 Task: Create a due date automation trigger when advanced on, on the tuesday before a card is due add fields without custom field "Resume" set to a number lower than 1 and greater or equal to 10 at 11:00 AM.
Action: Mouse moved to (1031, 81)
Screenshot: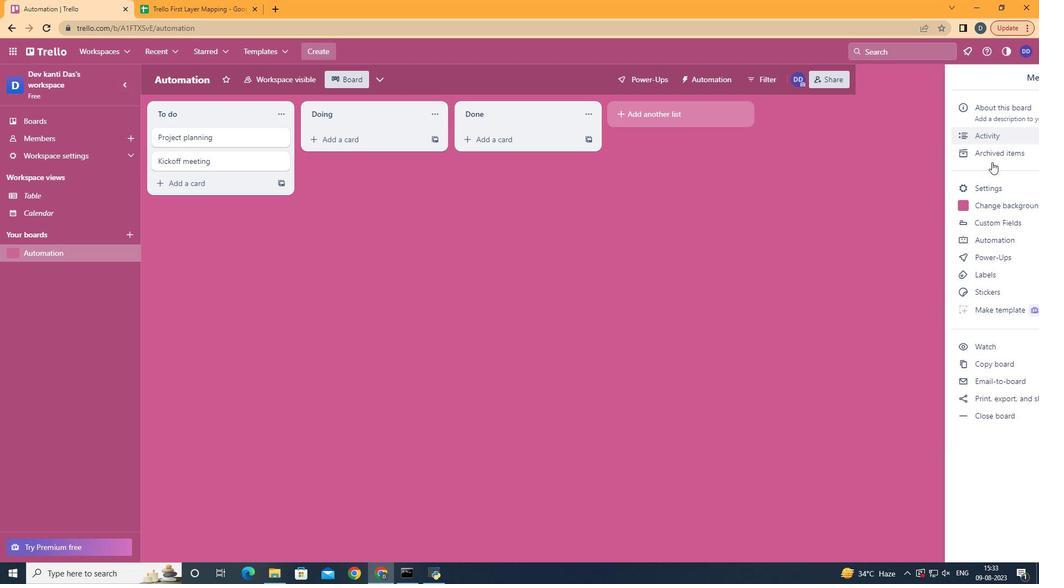 
Action: Mouse pressed left at (1031, 81)
Screenshot: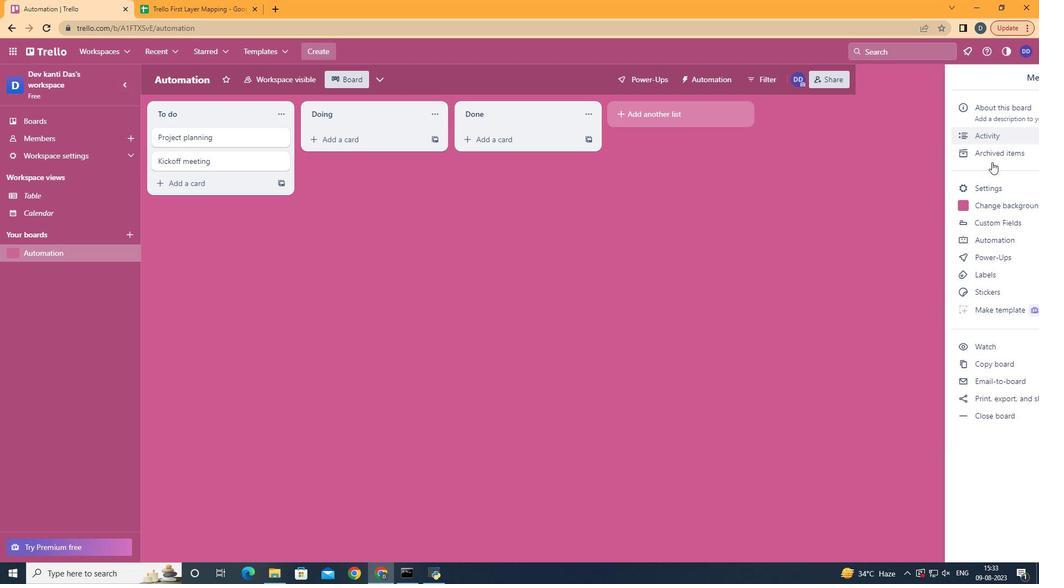 
Action: Mouse moved to (930, 253)
Screenshot: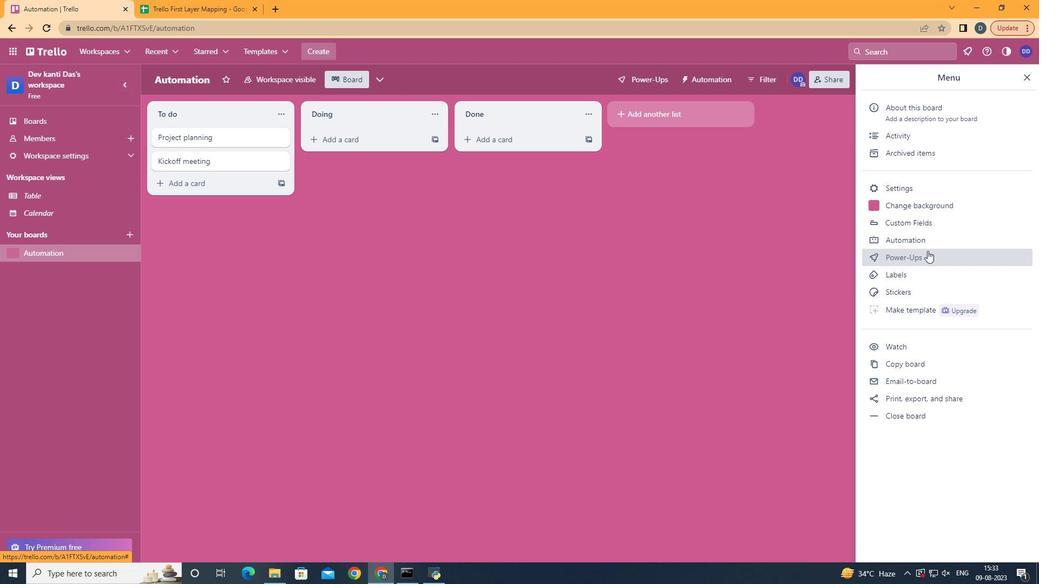 
Action: Mouse pressed left at (930, 253)
Screenshot: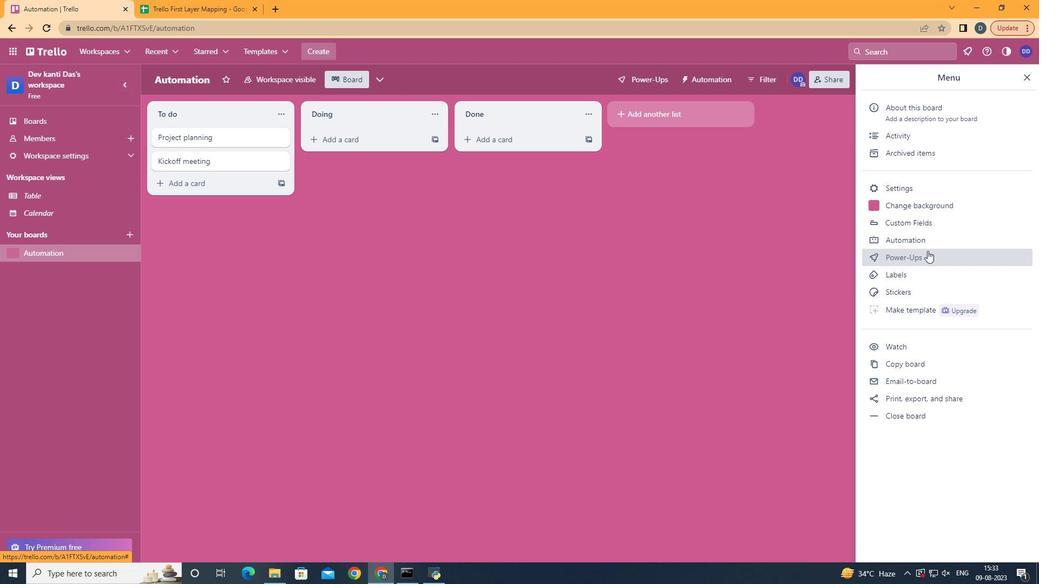 
Action: Mouse moved to (941, 238)
Screenshot: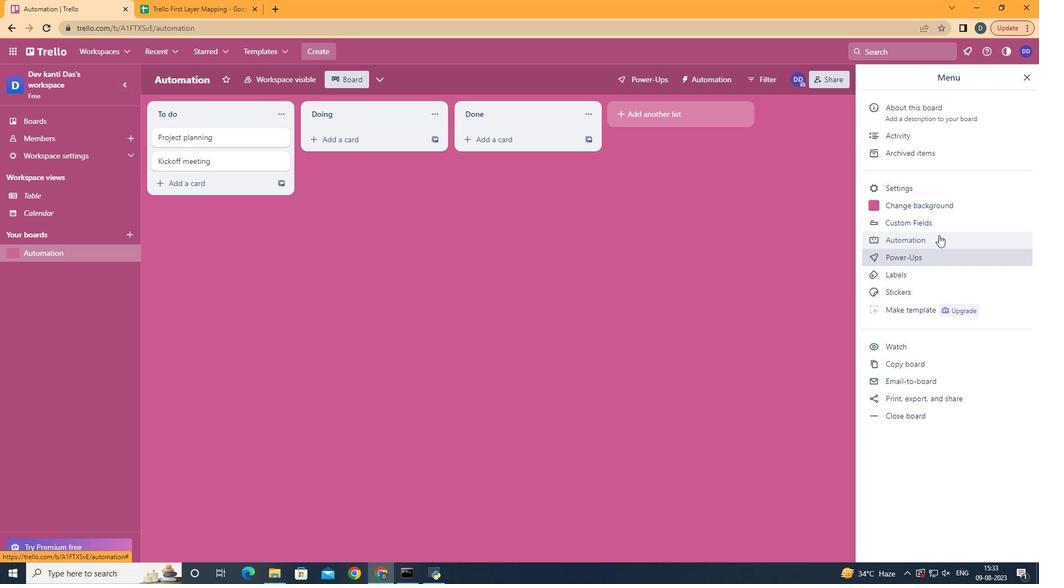 
Action: Mouse pressed left at (941, 238)
Screenshot: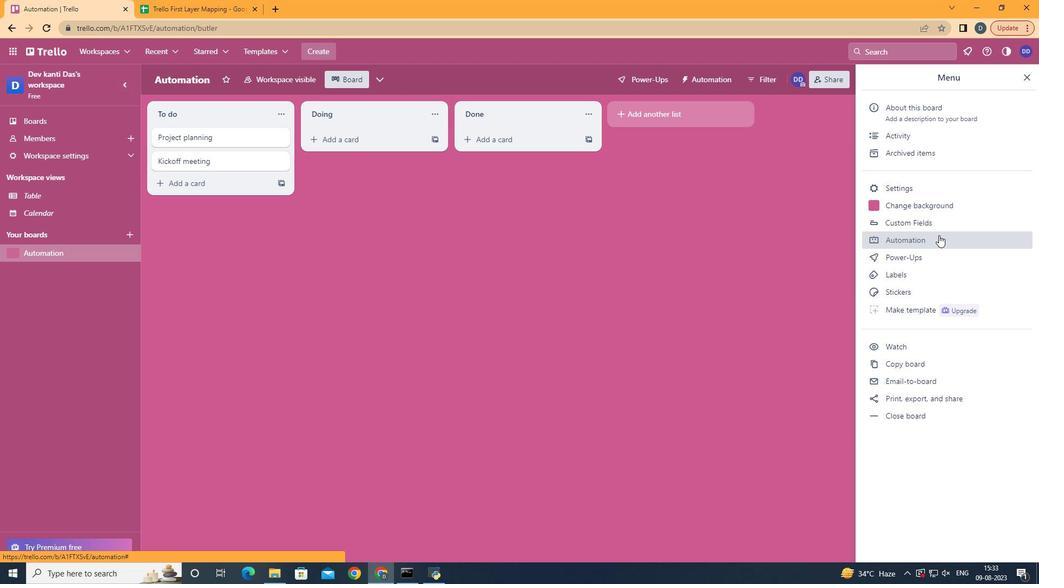 
Action: Mouse moved to (185, 220)
Screenshot: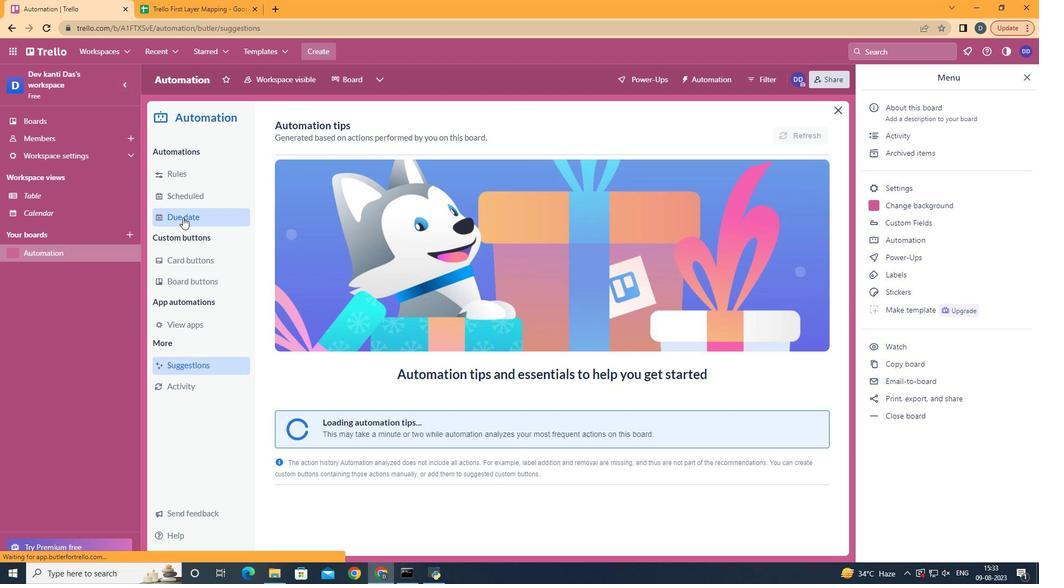 
Action: Mouse pressed left at (185, 220)
Screenshot: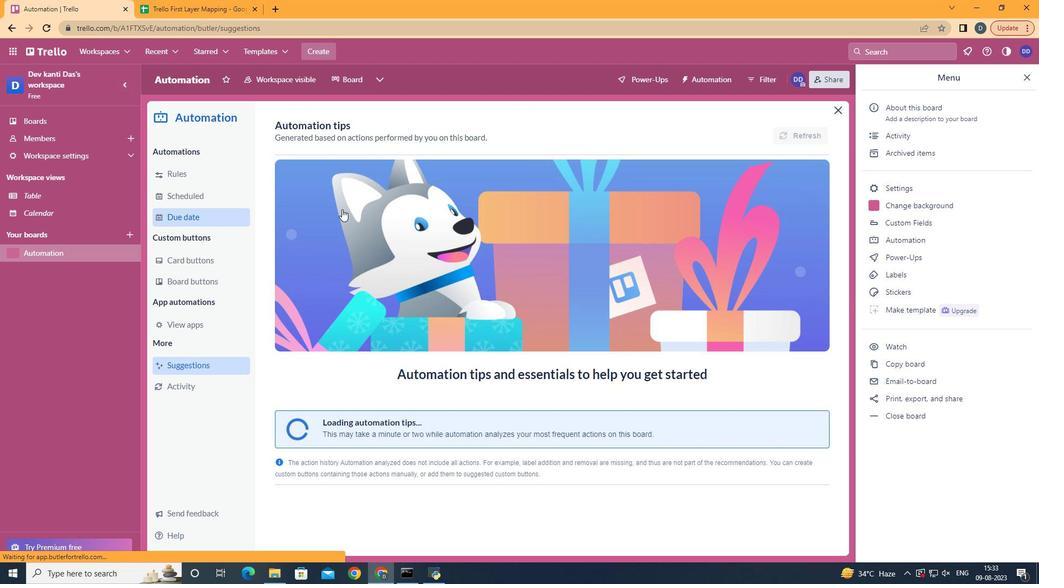 
Action: Mouse moved to (769, 128)
Screenshot: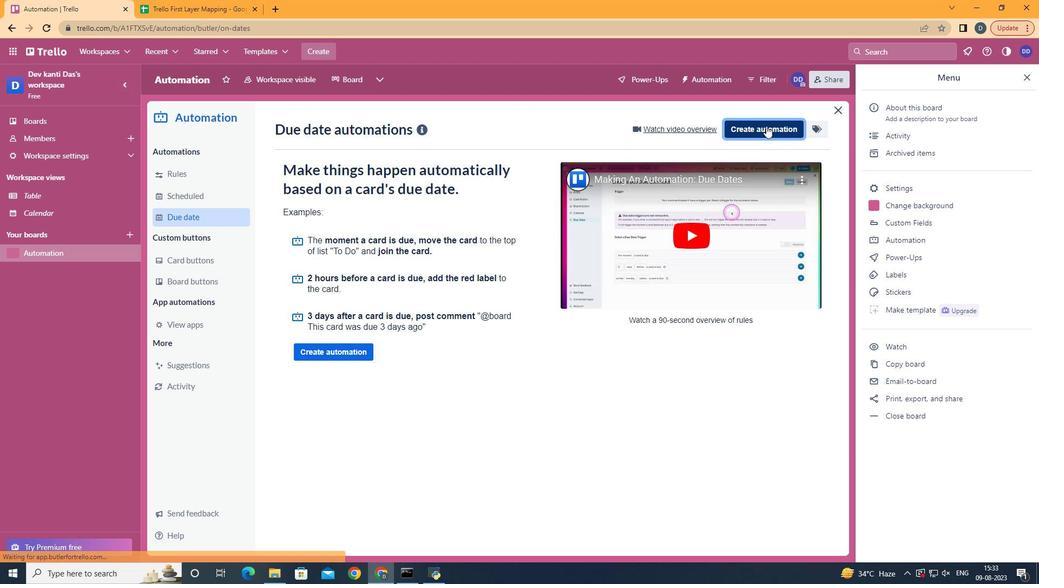 
Action: Mouse pressed left at (769, 128)
Screenshot: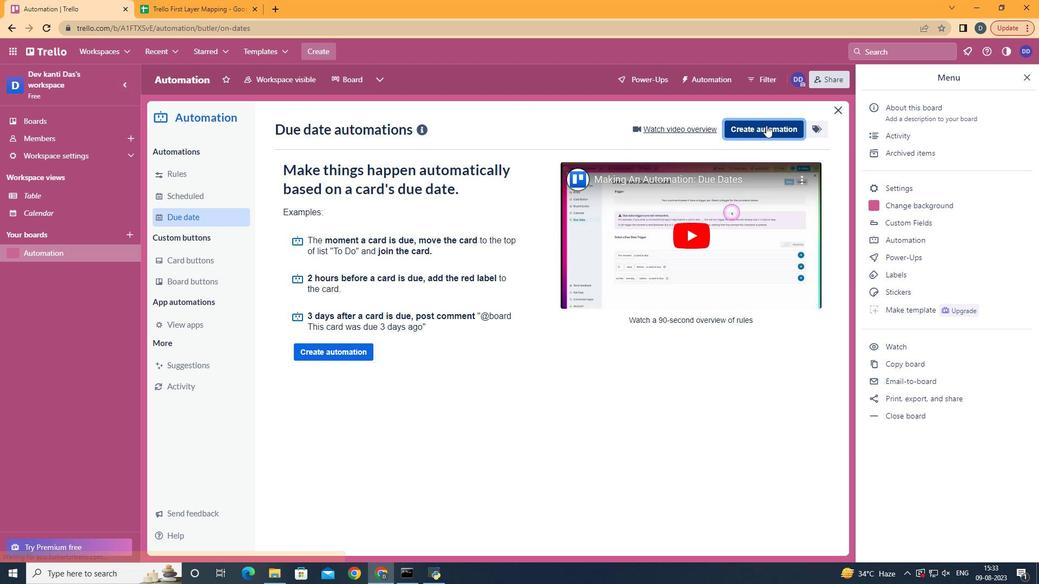 
Action: Mouse moved to (575, 225)
Screenshot: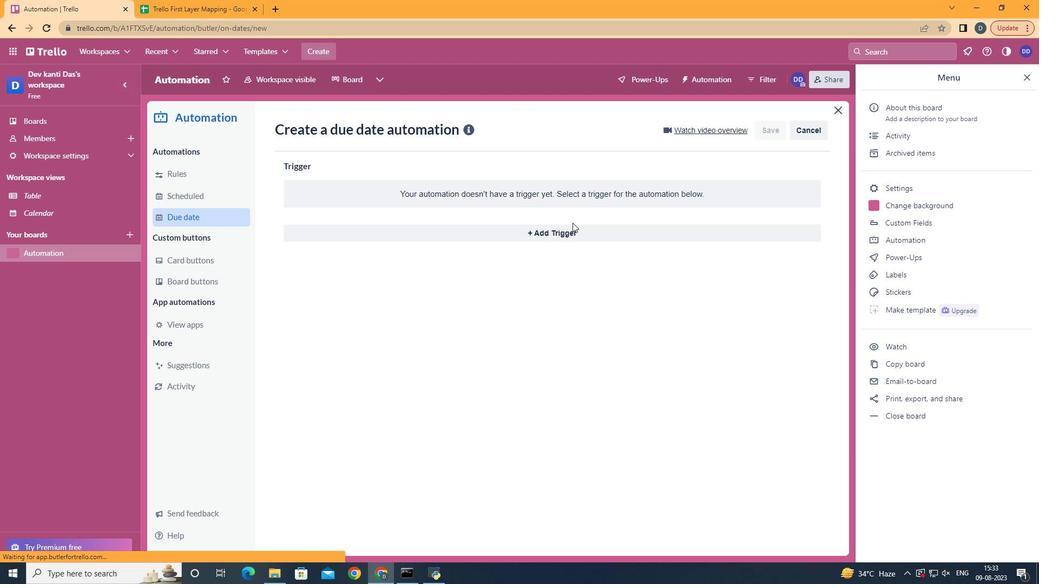 
Action: Mouse pressed left at (575, 225)
Screenshot: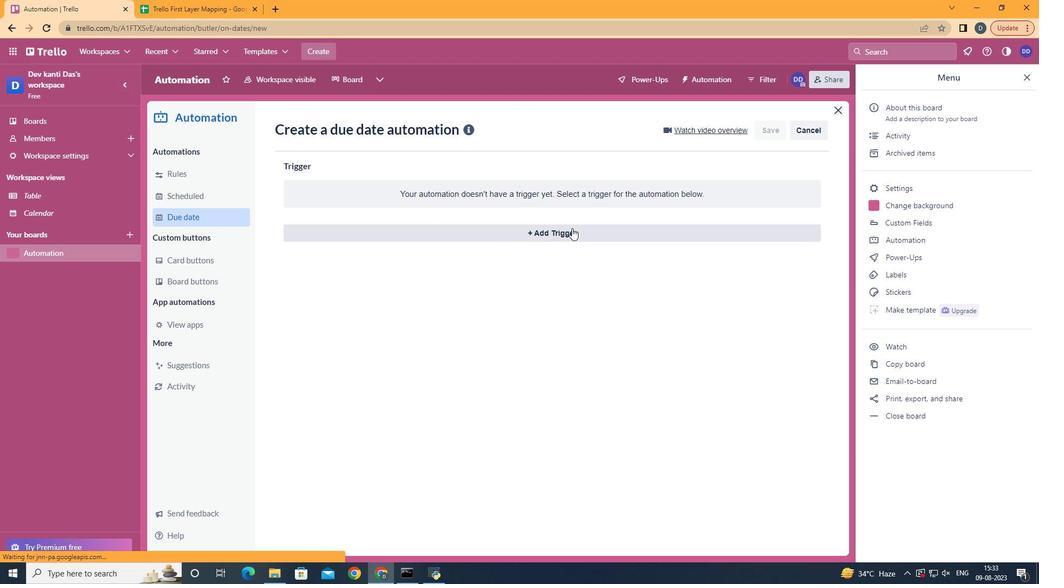 
Action: Mouse moved to (574, 231)
Screenshot: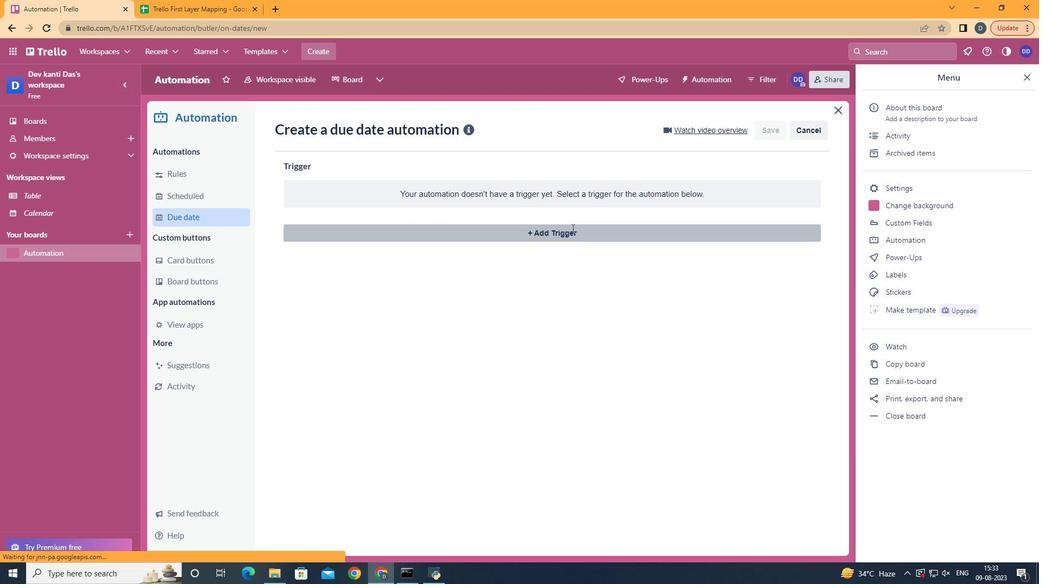 
Action: Mouse pressed left at (574, 231)
Screenshot: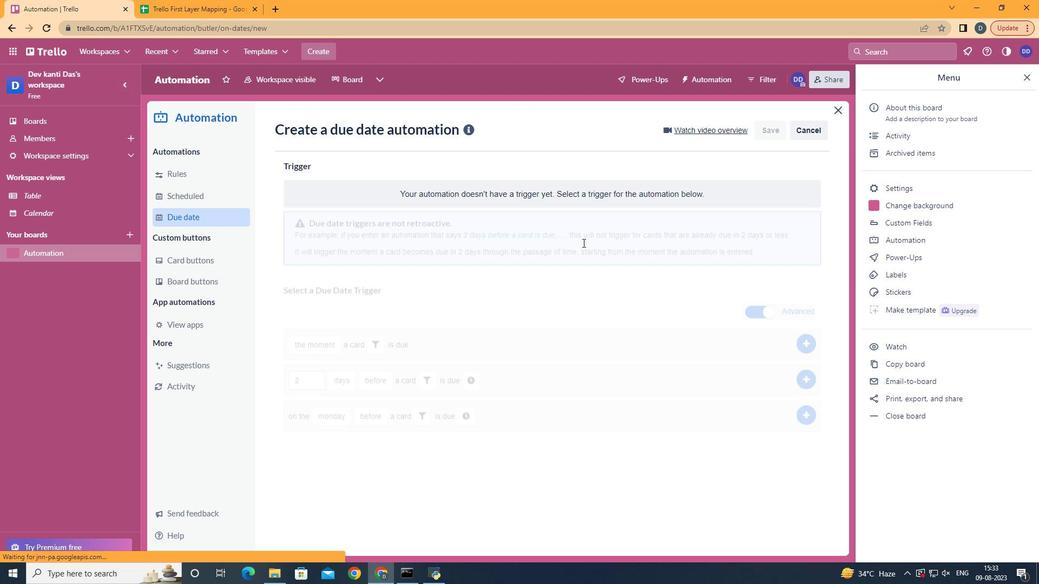 
Action: Mouse moved to (359, 309)
Screenshot: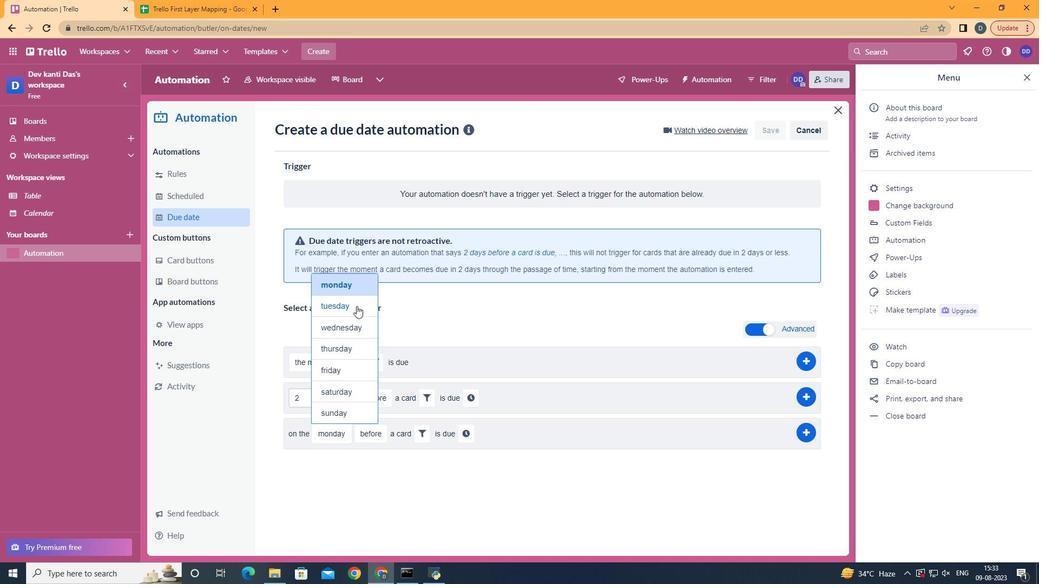 
Action: Mouse pressed left at (359, 309)
Screenshot: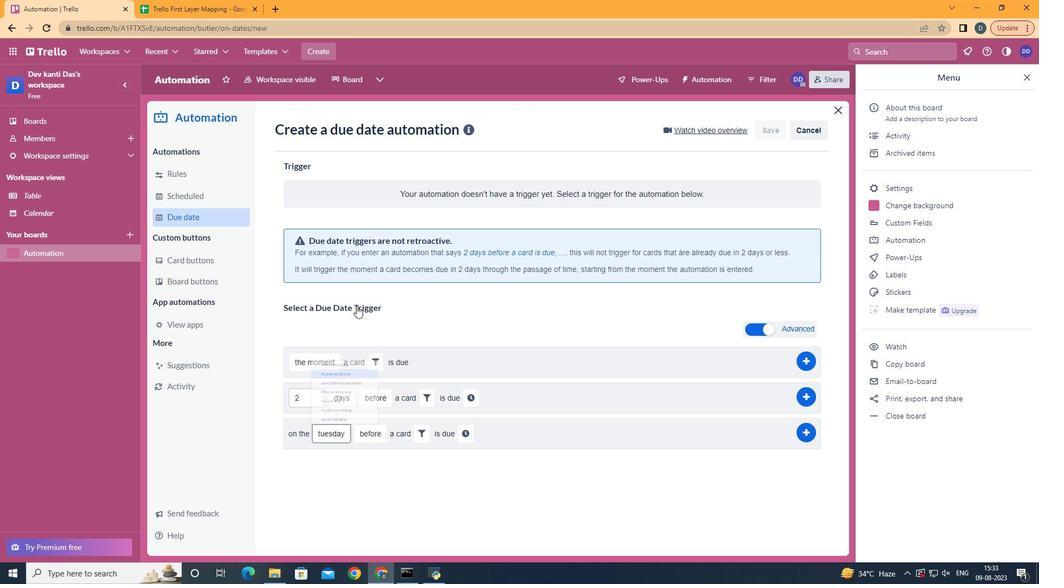 
Action: Mouse moved to (420, 435)
Screenshot: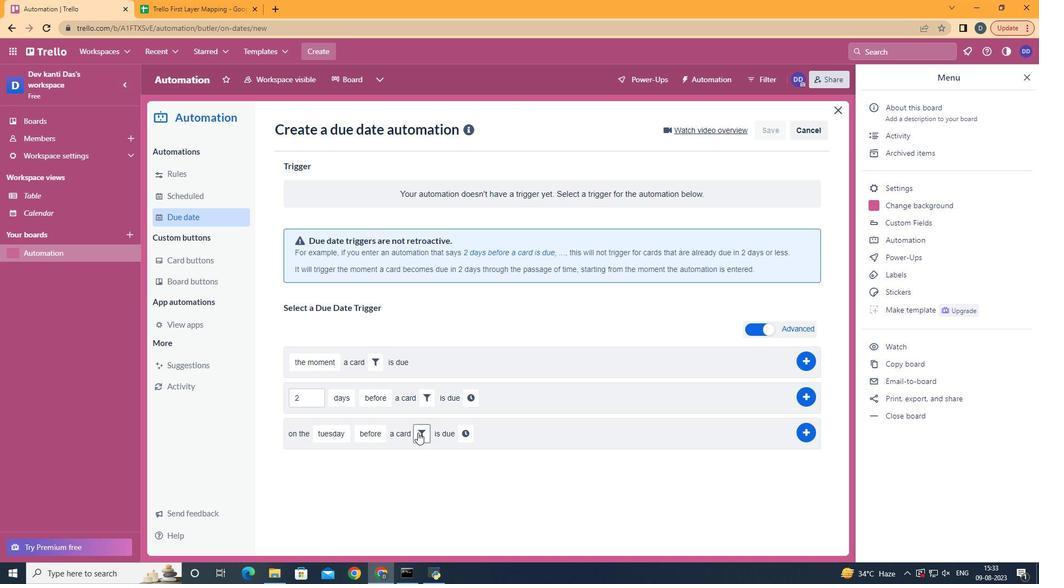 
Action: Mouse pressed left at (420, 435)
Screenshot: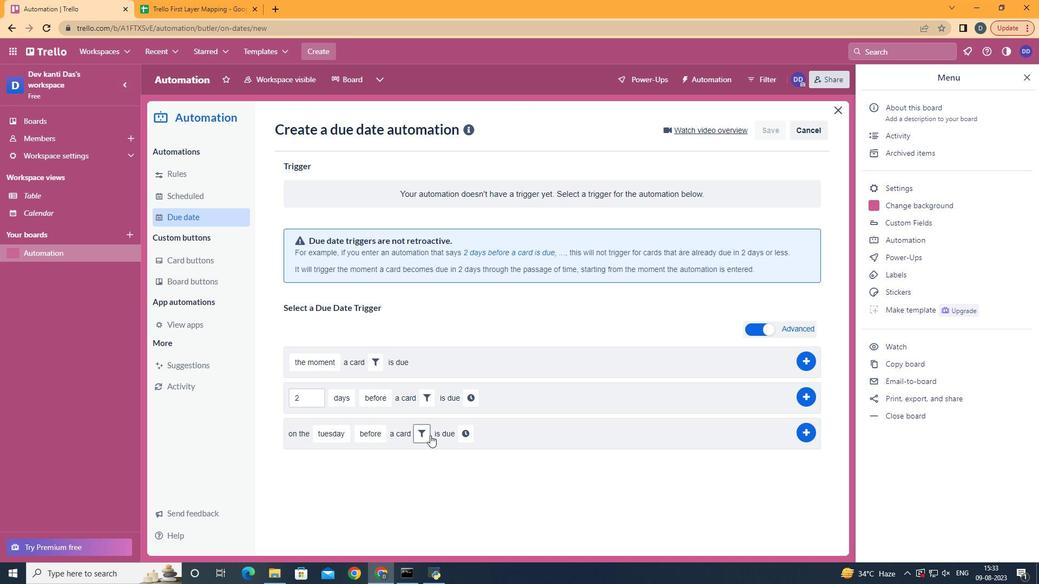 
Action: Mouse moved to (603, 463)
Screenshot: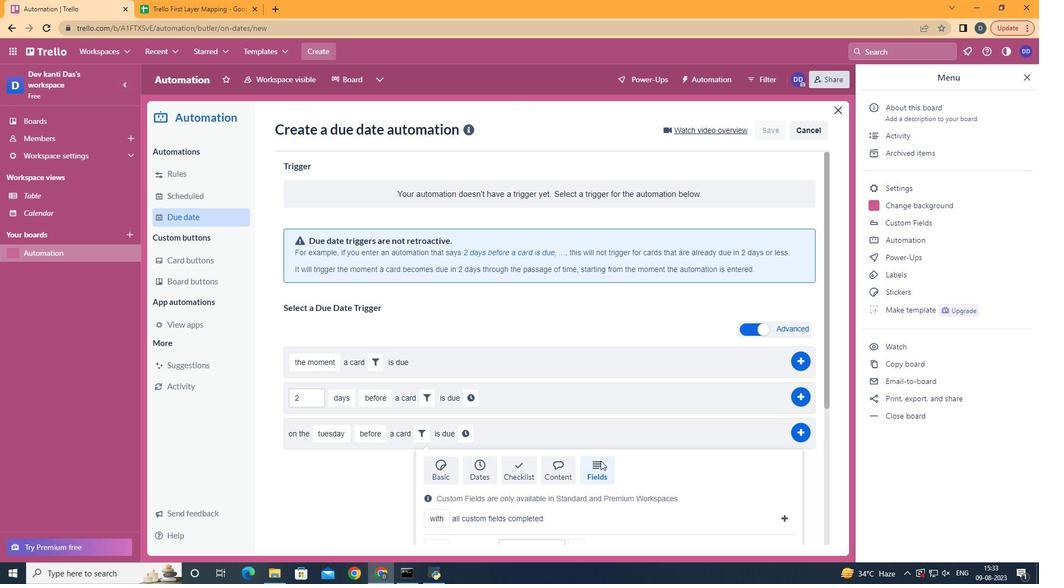 
Action: Mouse pressed left at (603, 463)
Screenshot: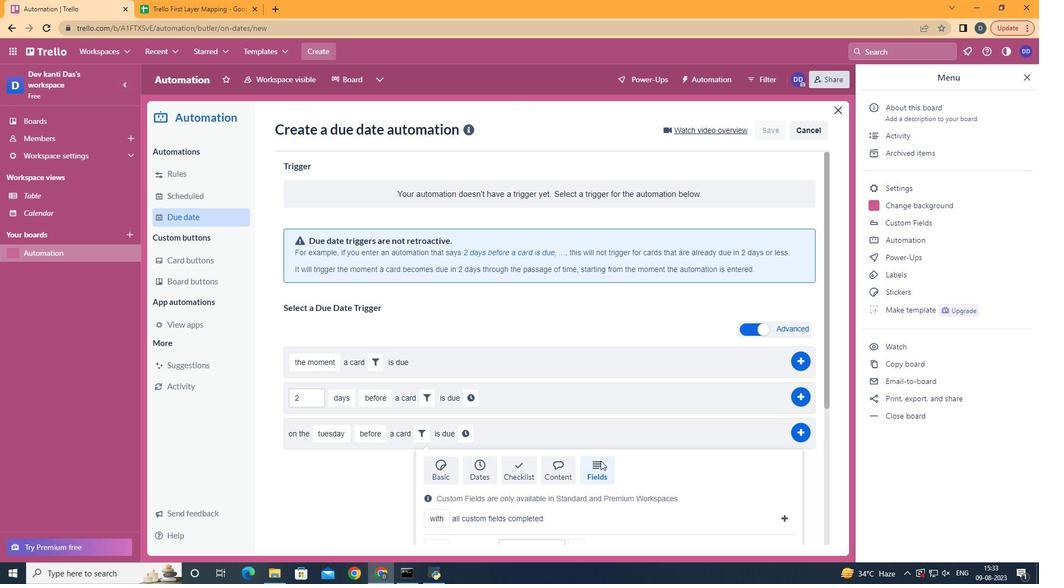 
Action: Mouse scrolled (603, 463) with delta (0, 0)
Screenshot: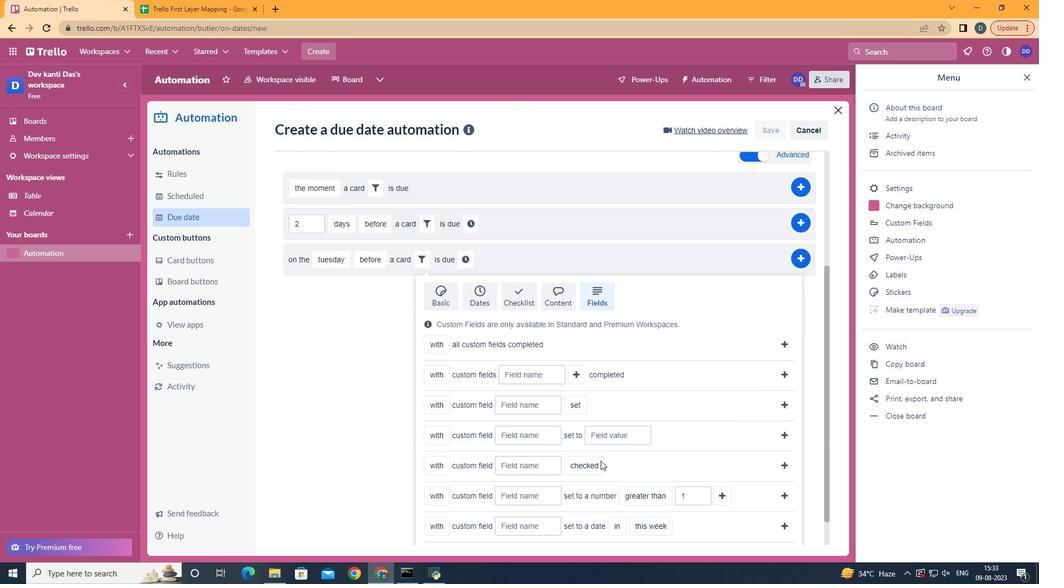
Action: Mouse scrolled (603, 463) with delta (0, 0)
Screenshot: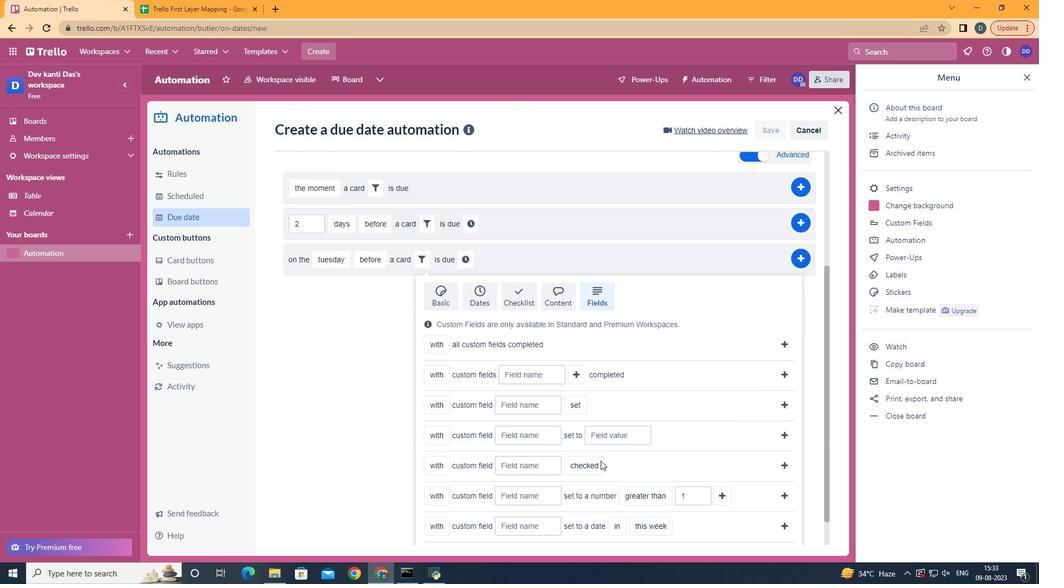 
Action: Mouse scrolled (603, 463) with delta (0, 0)
Screenshot: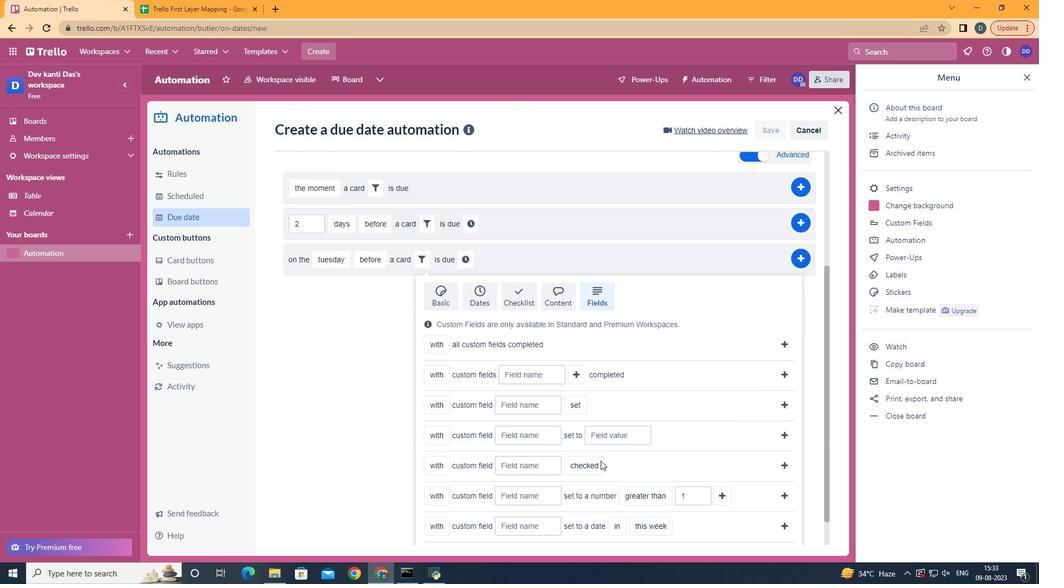 
Action: Mouse scrolled (603, 463) with delta (0, 0)
Screenshot: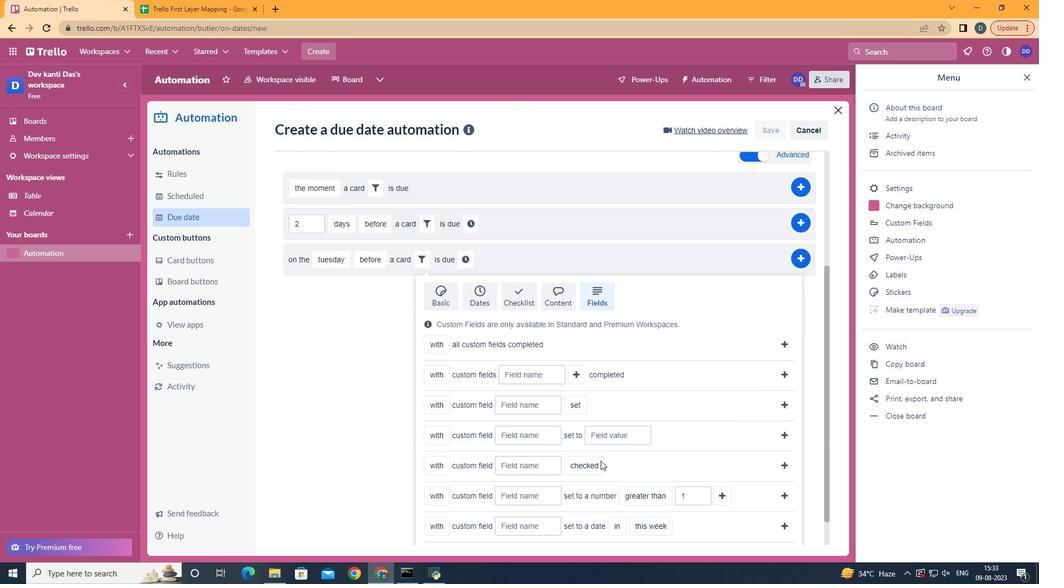 
Action: Mouse scrolled (603, 463) with delta (0, 0)
Screenshot: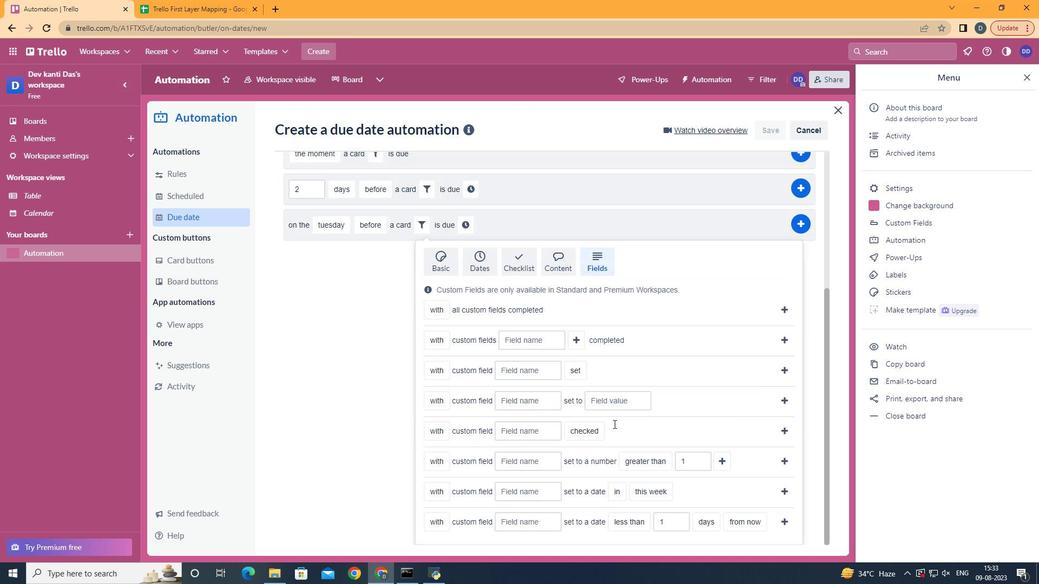 
Action: Mouse moved to (455, 507)
Screenshot: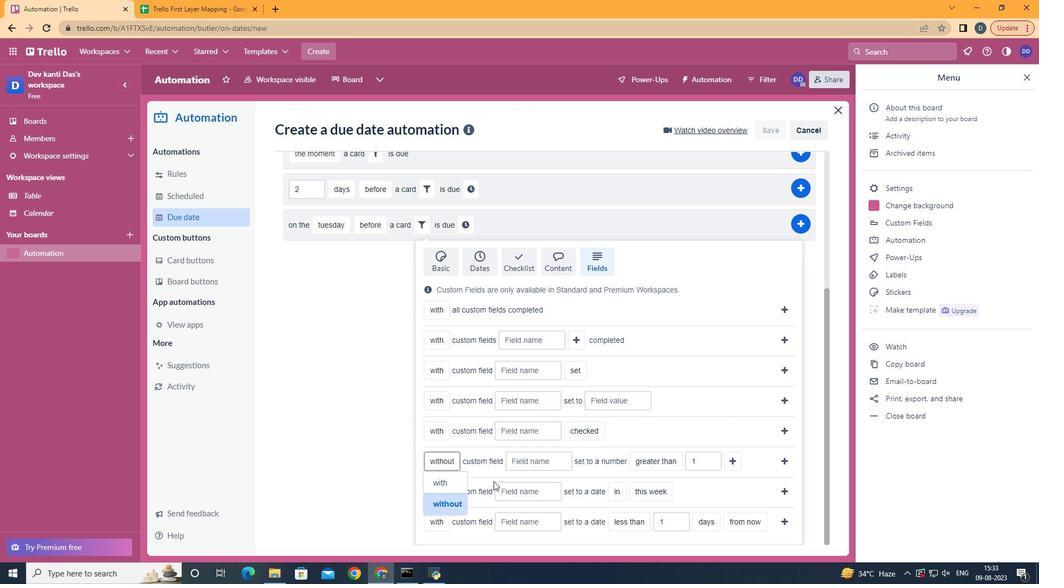 
Action: Mouse pressed left at (455, 507)
Screenshot: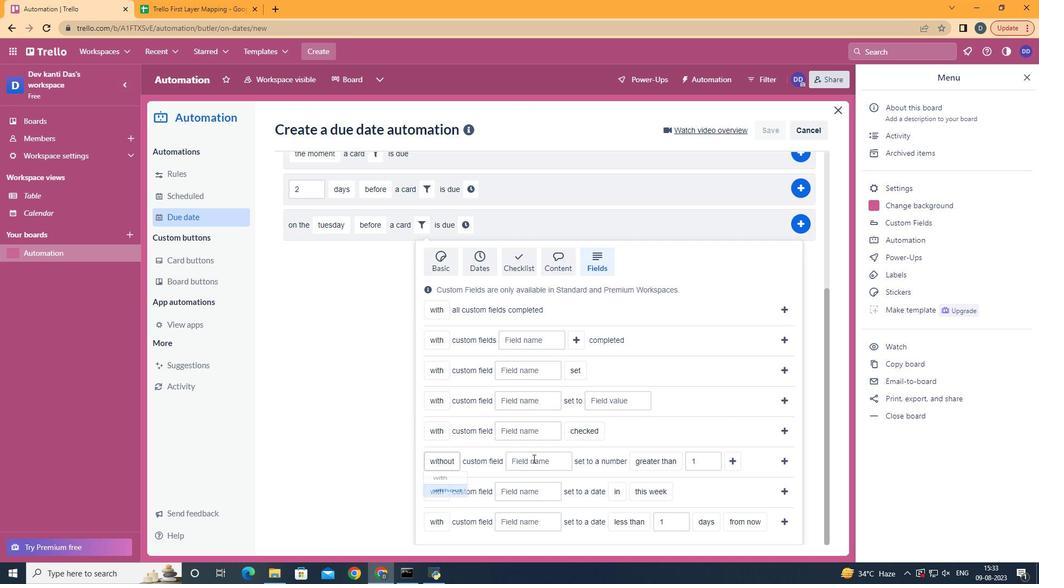 
Action: Mouse moved to (539, 458)
Screenshot: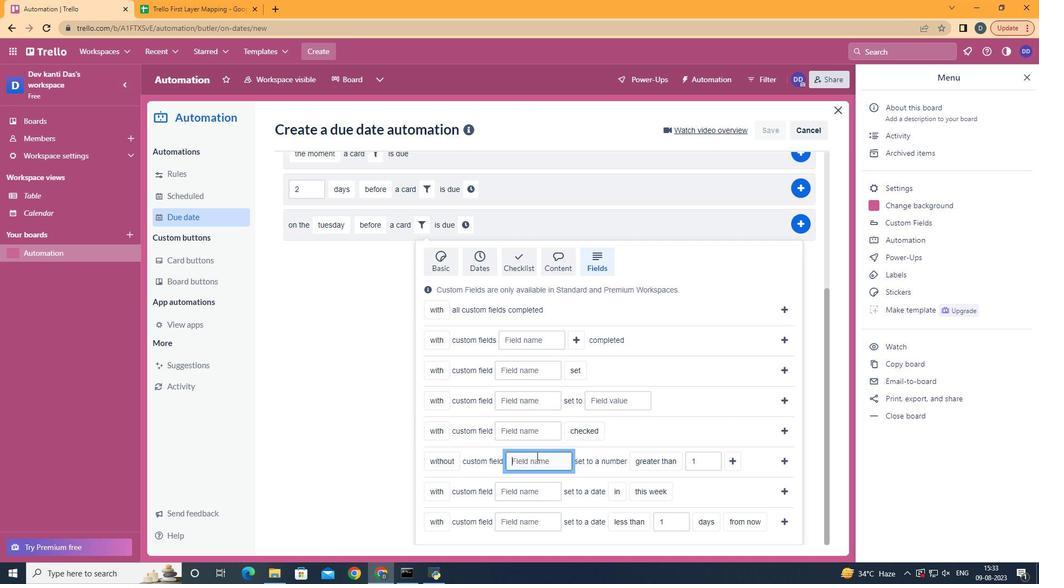 
Action: Mouse pressed left at (539, 458)
Screenshot: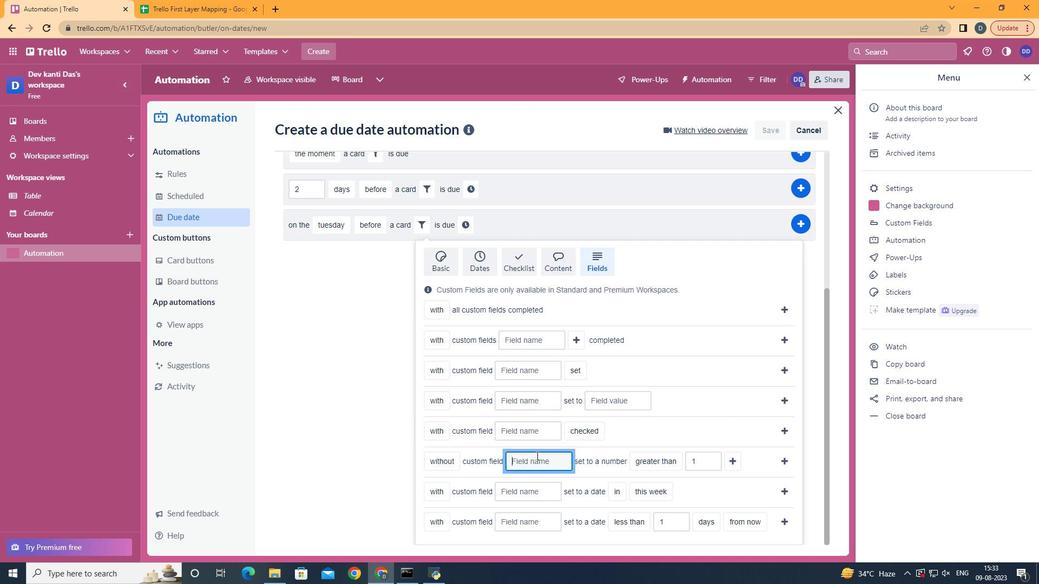 
Action: Key pressed <Key.shift>Resume
Screenshot: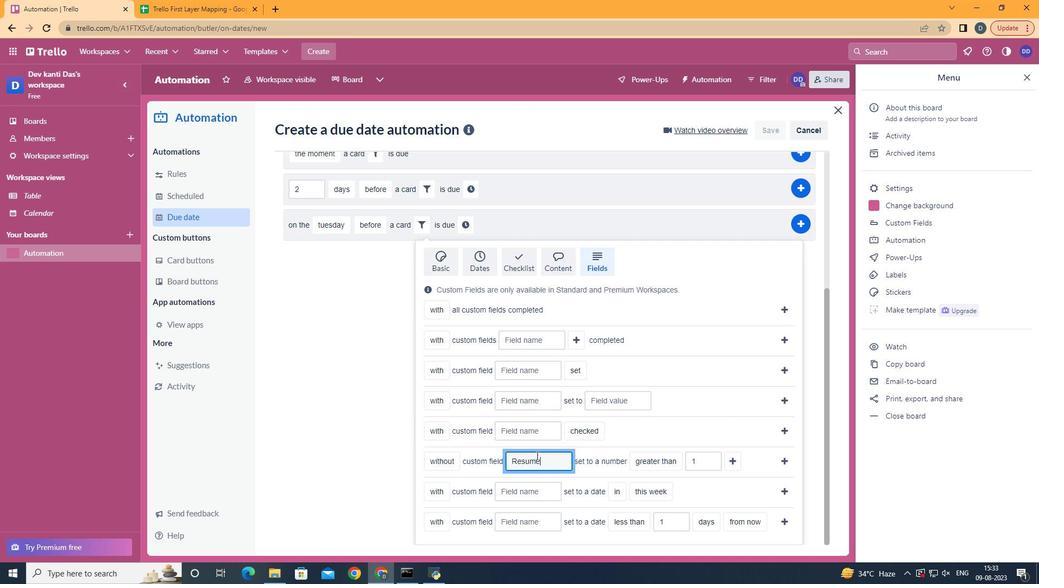 
Action: Mouse moved to (680, 429)
Screenshot: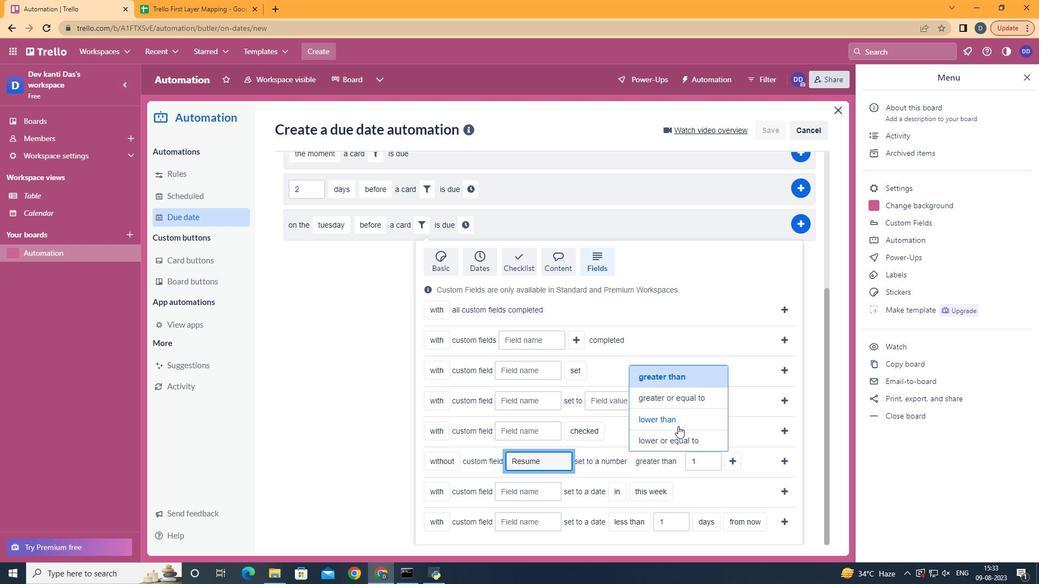 
Action: Mouse pressed left at (680, 429)
Screenshot: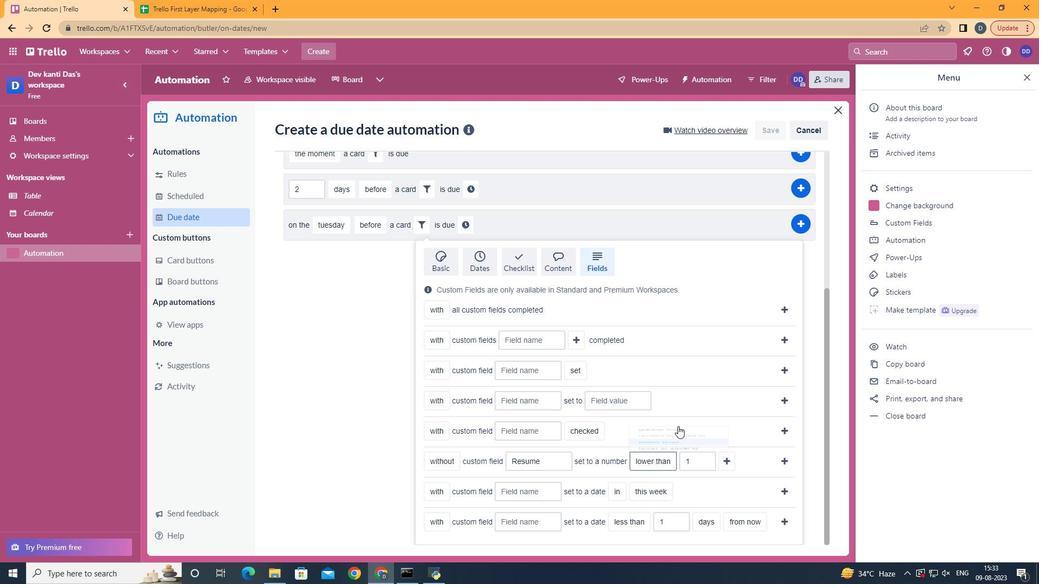 
Action: Mouse moved to (727, 462)
Screenshot: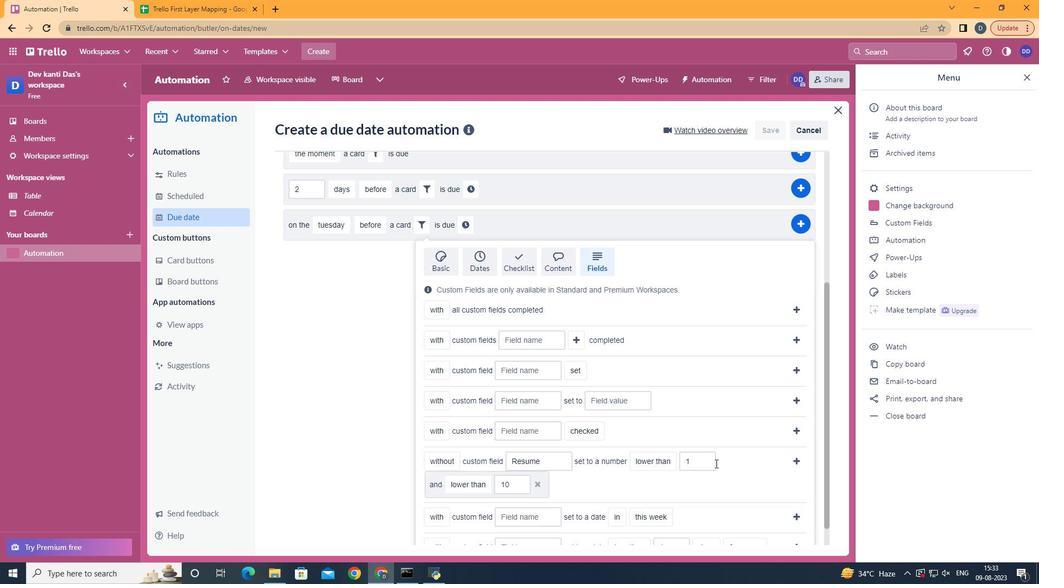 
Action: Mouse pressed left at (727, 462)
Screenshot: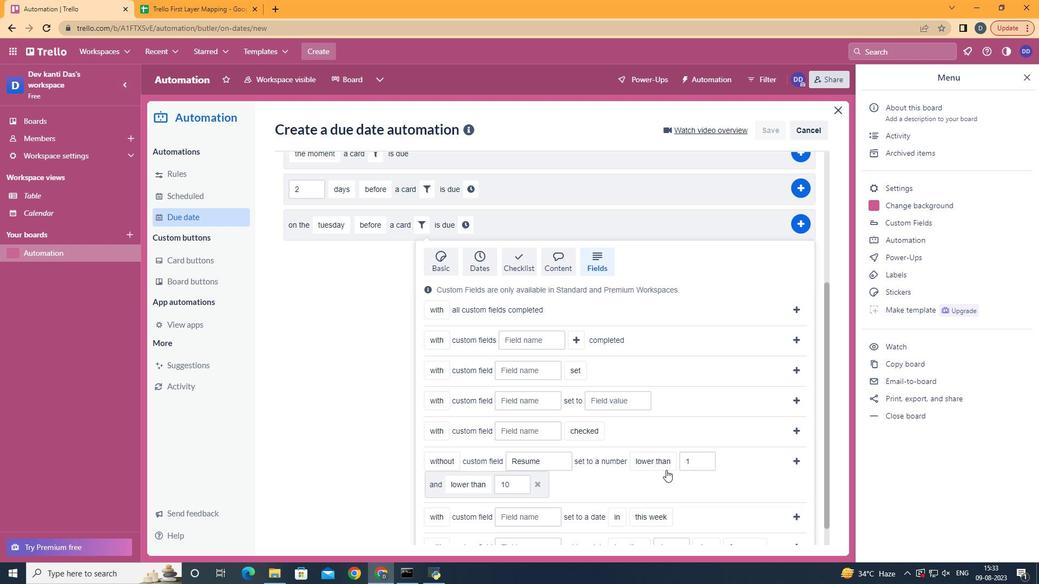 
Action: Mouse moved to (498, 464)
Screenshot: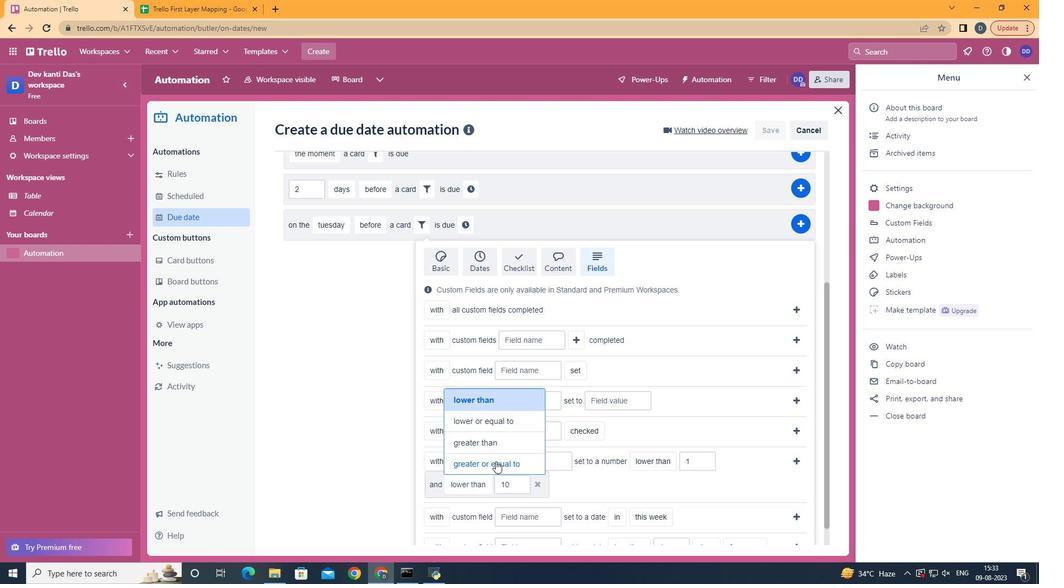 
Action: Mouse pressed left at (498, 464)
Screenshot: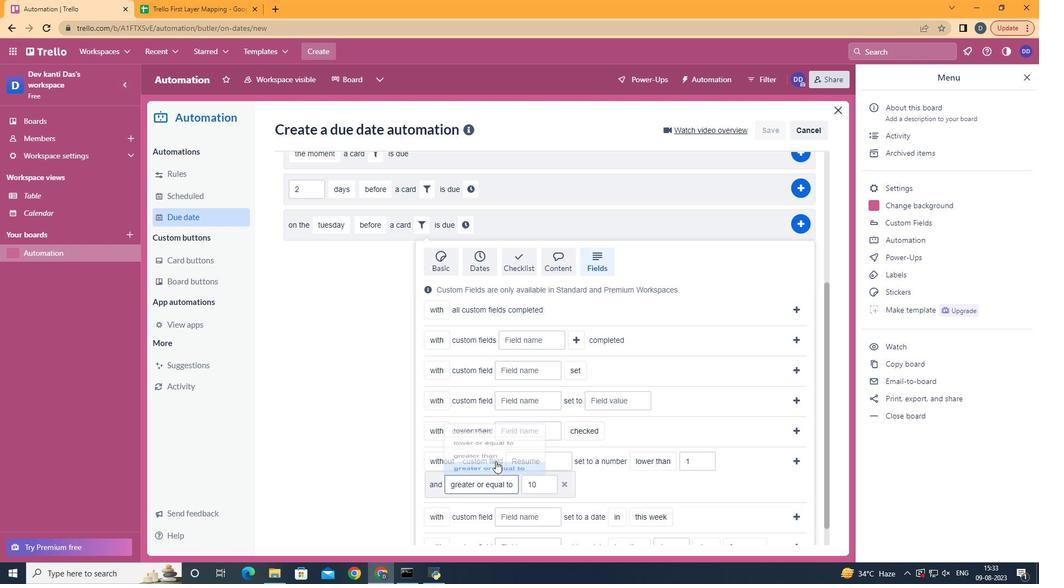 
Action: Mouse moved to (799, 464)
Screenshot: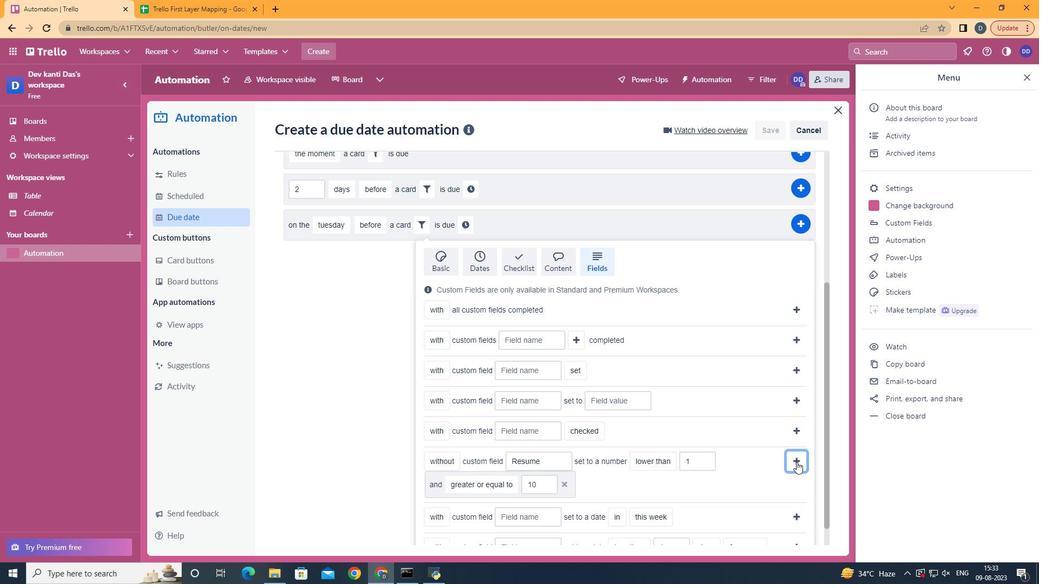 
Action: Mouse pressed left at (799, 464)
Screenshot: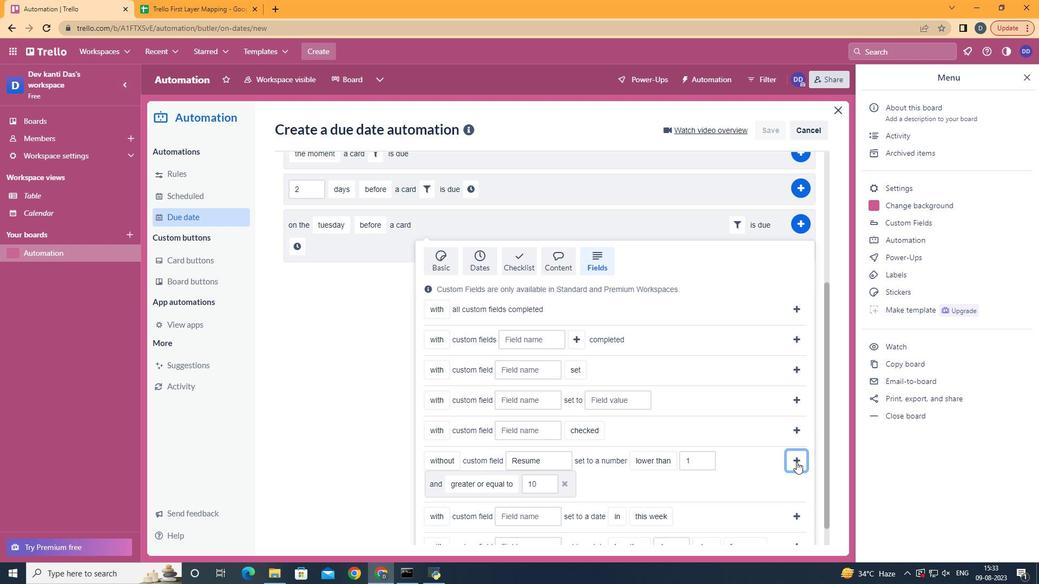 
Action: Mouse moved to (285, 467)
Screenshot: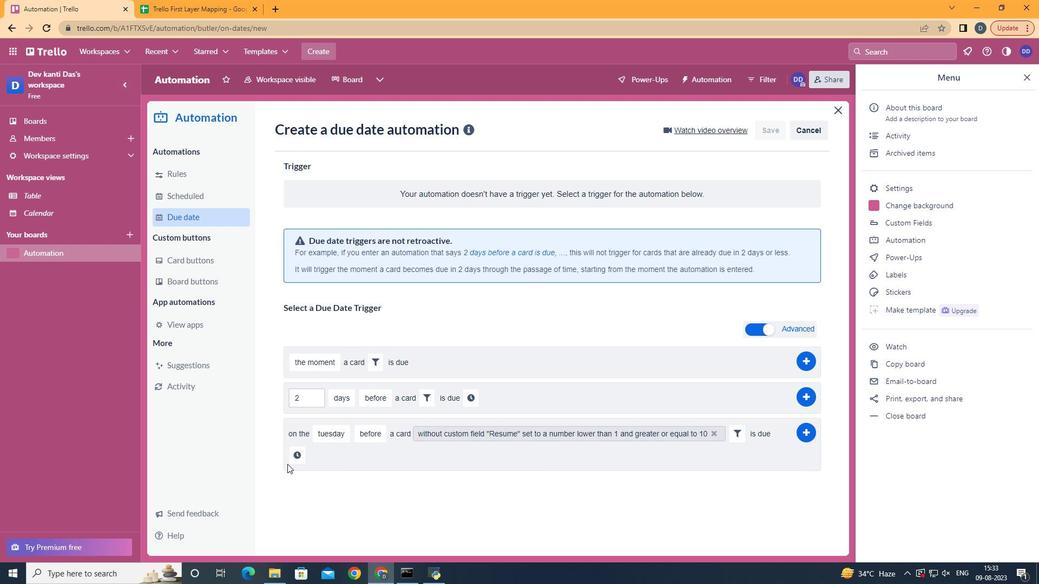 
Action: Mouse pressed left at (285, 467)
Screenshot: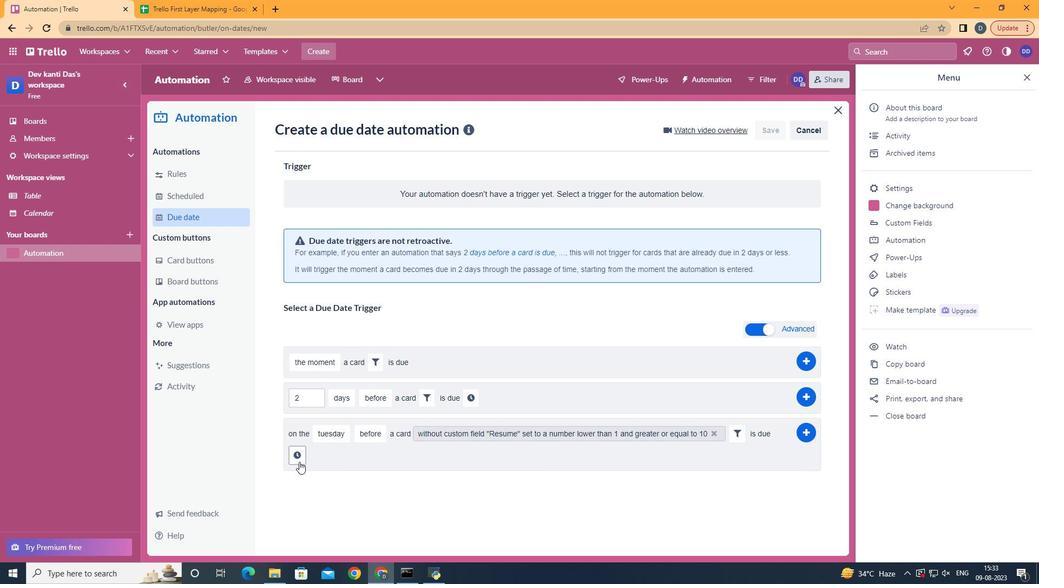 
Action: Mouse moved to (302, 464)
Screenshot: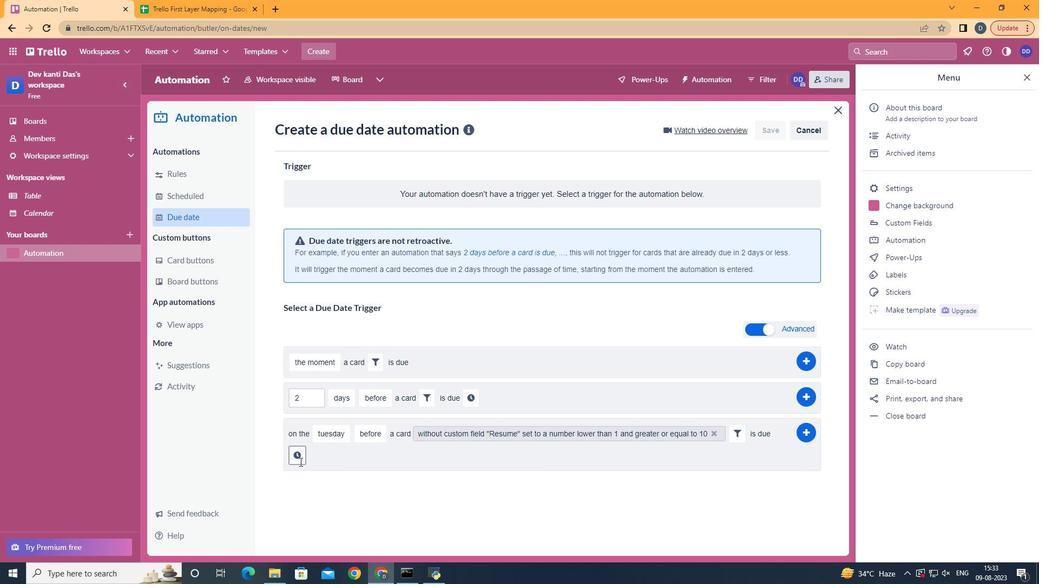 
Action: Mouse pressed left at (302, 464)
Screenshot: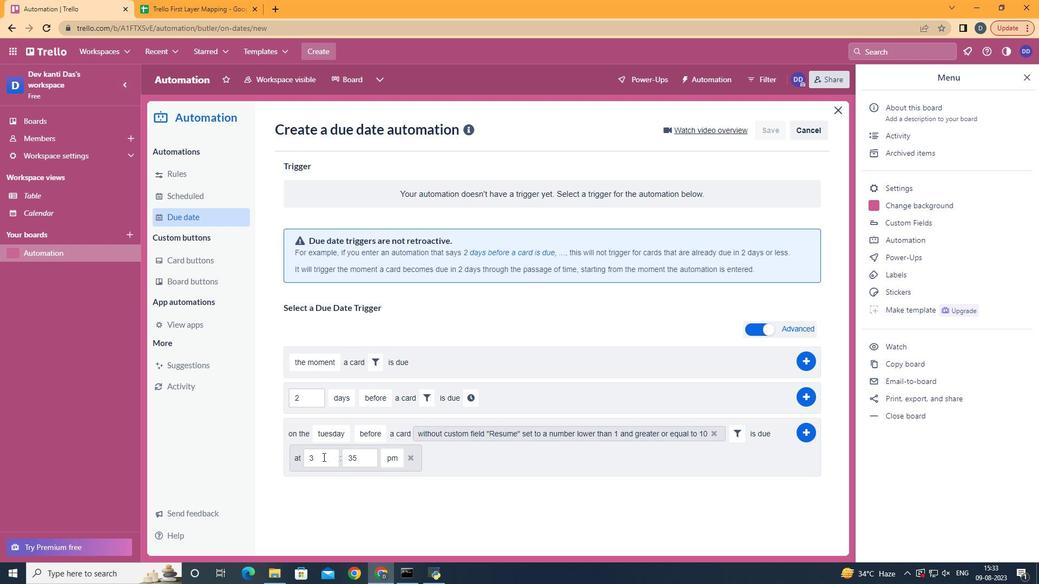 
Action: Mouse moved to (325, 460)
Screenshot: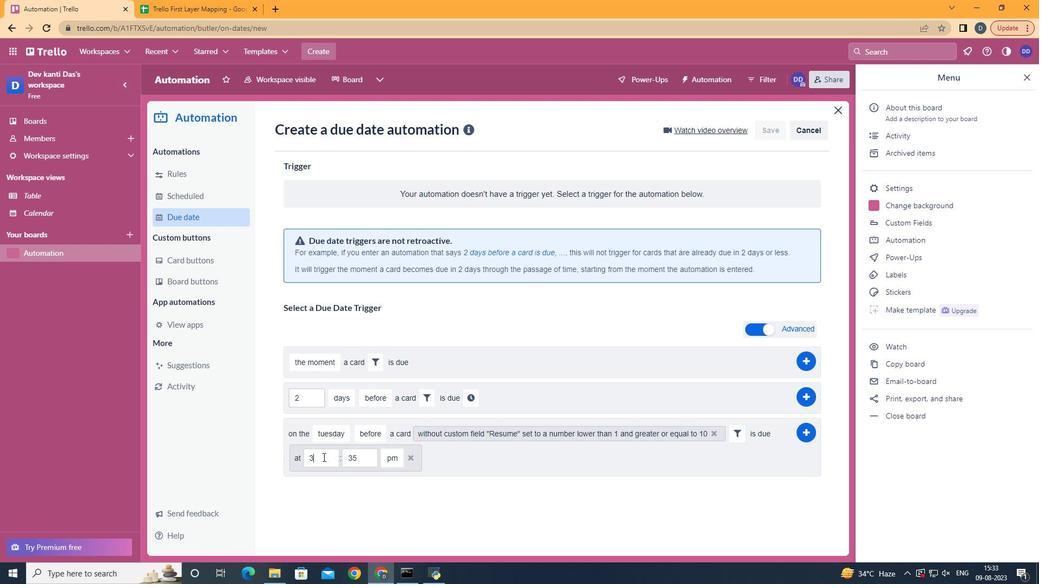 
Action: Mouse pressed left at (325, 460)
Screenshot: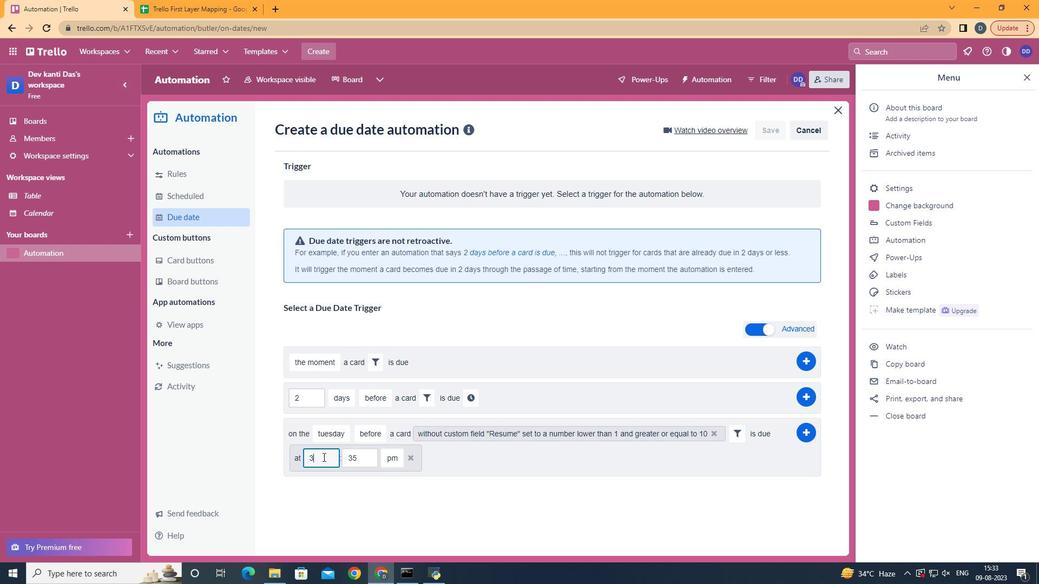 
Action: Key pressed <Key.backspace>11
Screenshot: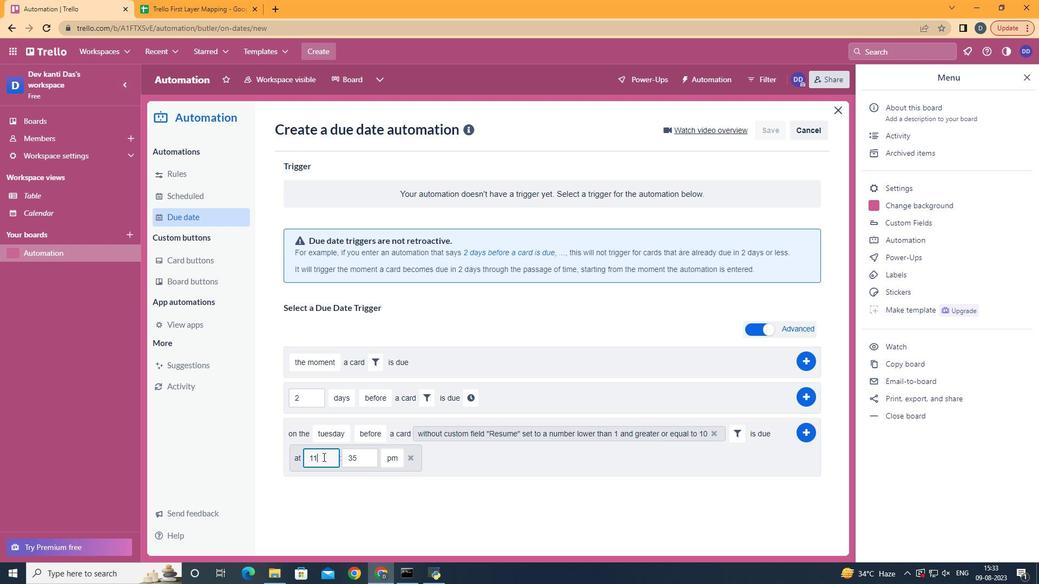 
Action: Mouse moved to (362, 461)
Screenshot: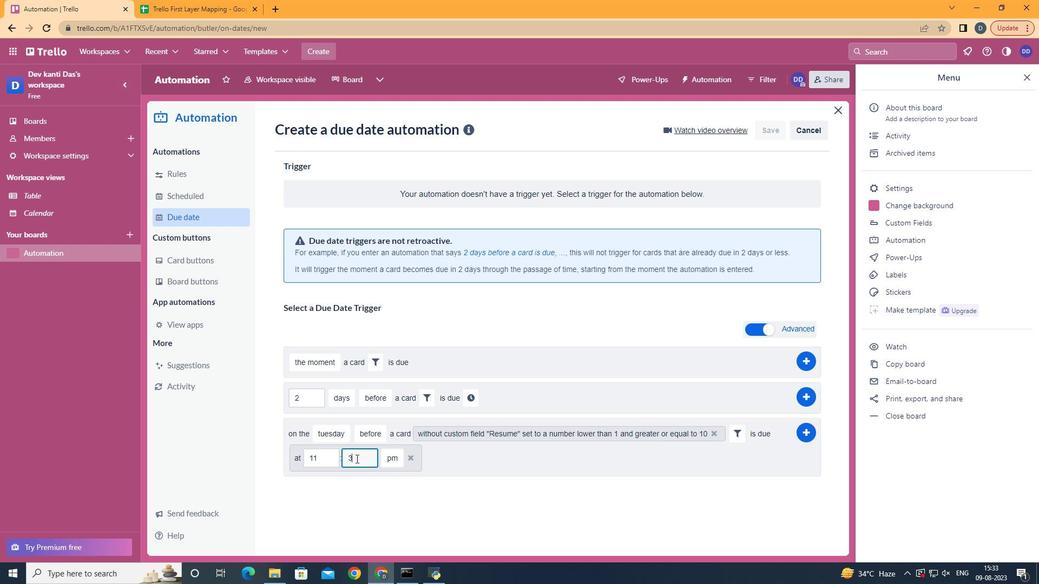 
Action: Mouse pressed left at (362, 461)
Screenshot: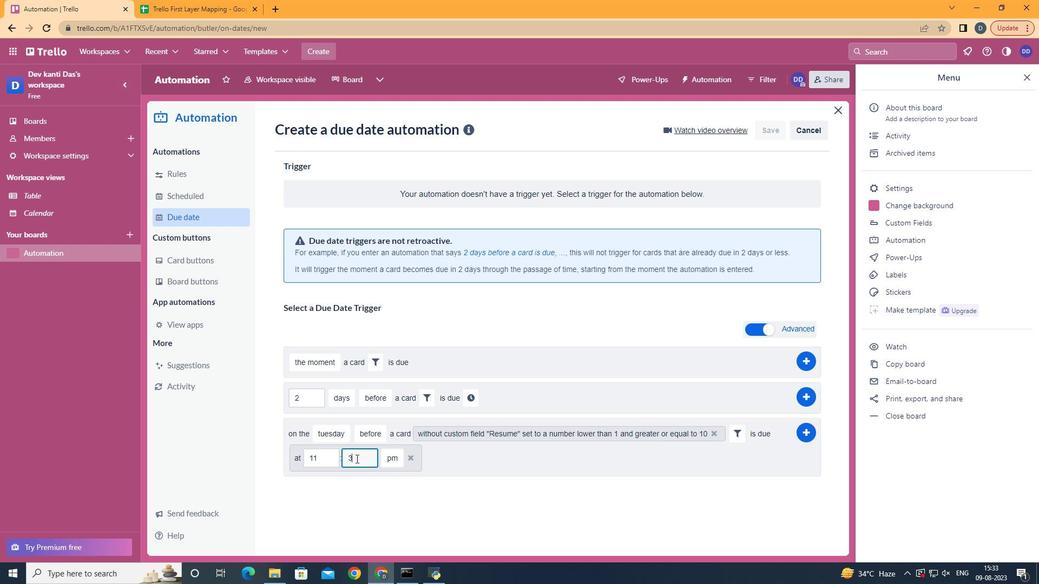 
Action: Key pressed <Key.backspace>
Screenshot: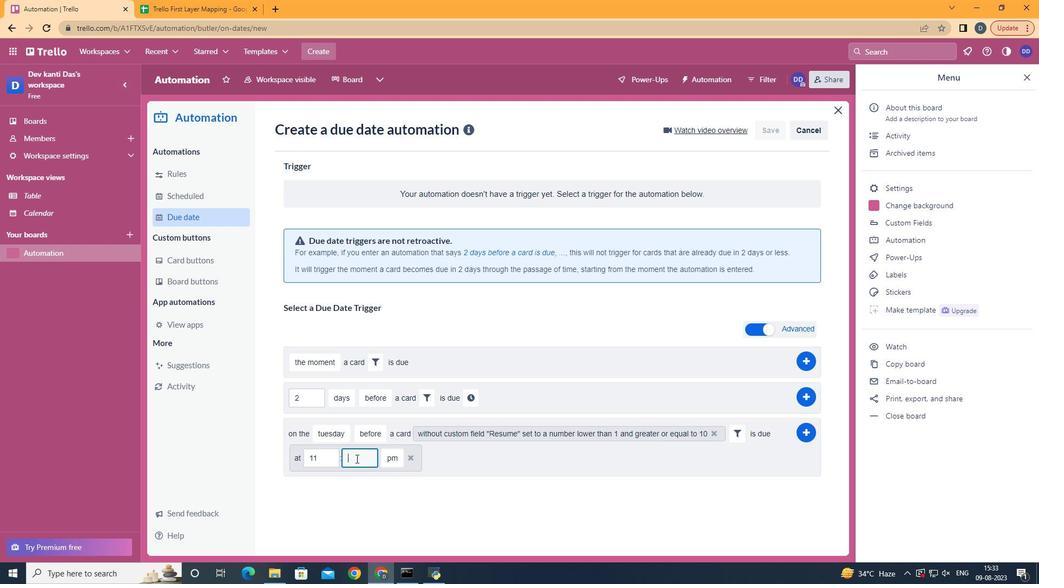 
Action: Mouse moved to (358, 461)
Screenshot: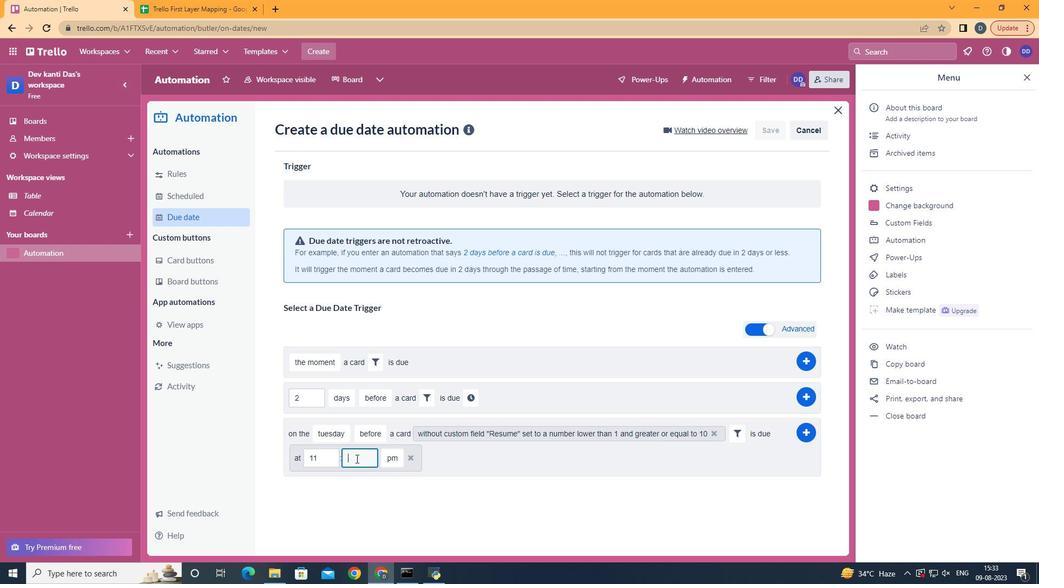 
Action: Key pressed <Key.backspace>00
Screenshot: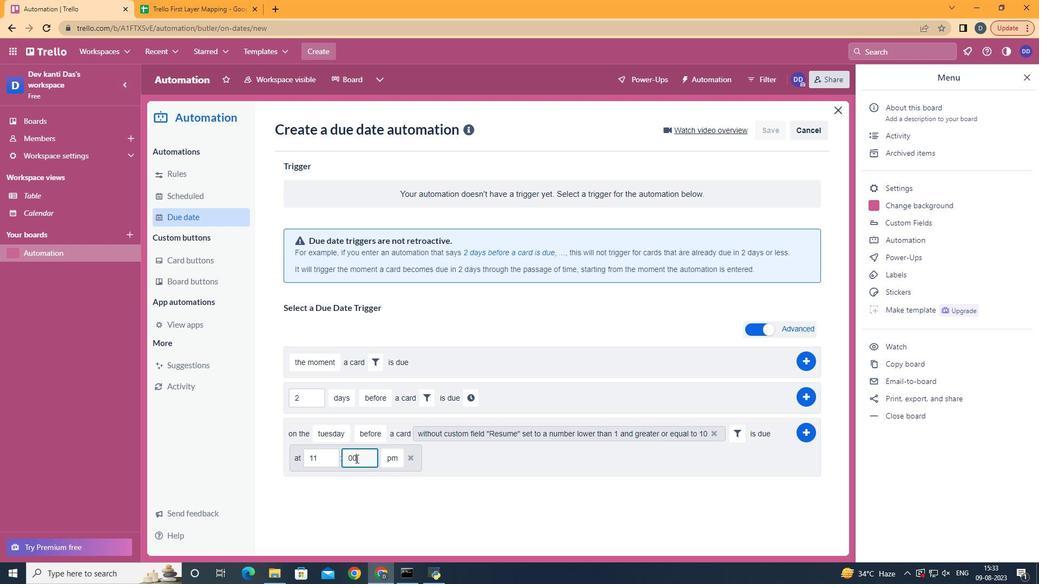 
Action: Mouse moved to (401, 482)
Screenshot: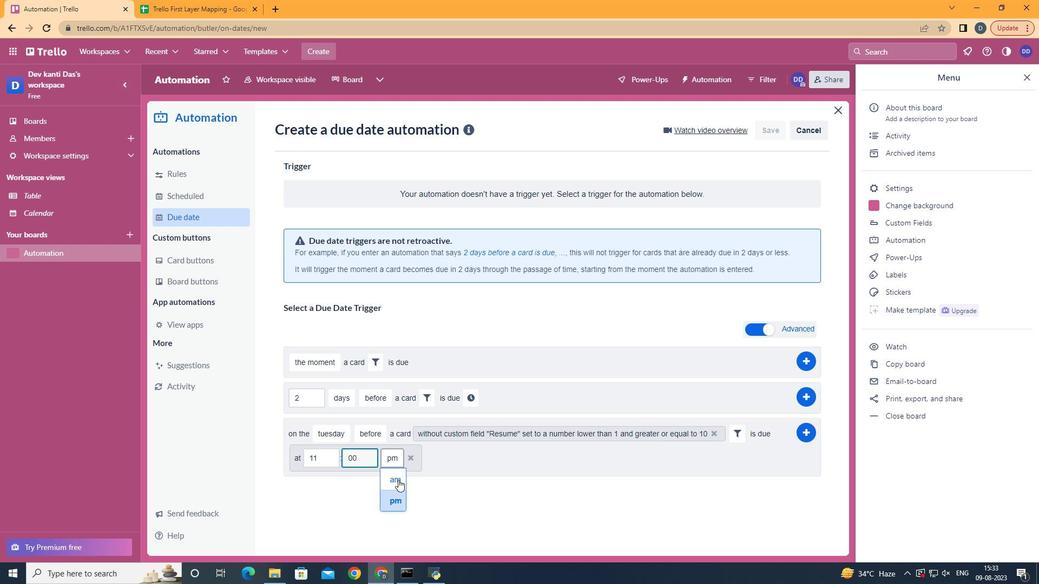 
Action: Mouse pressed left at (401, 482)
Screenshot: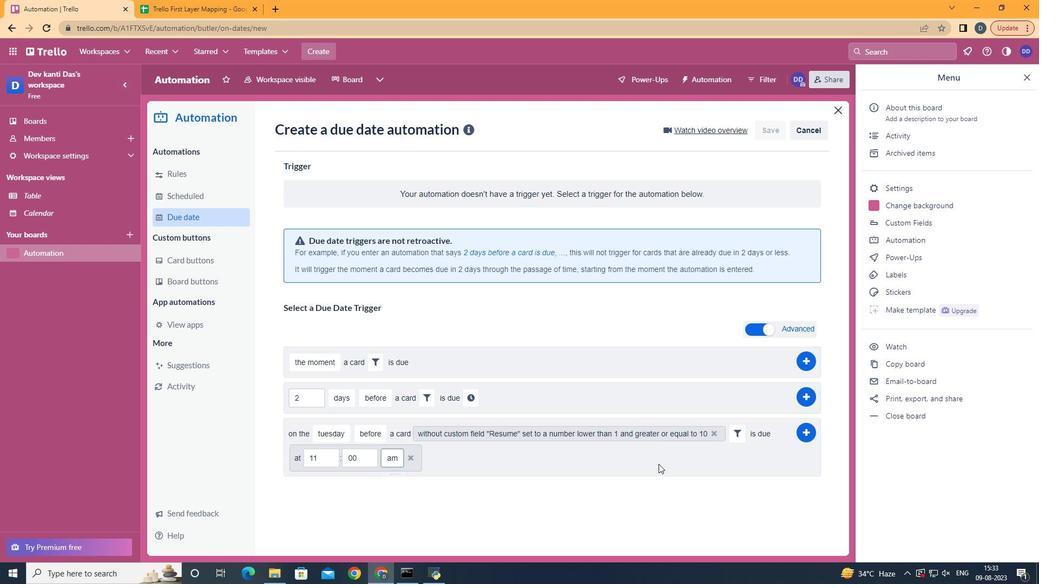 
Action: Mouse moved to (802, 434)
Screenshot: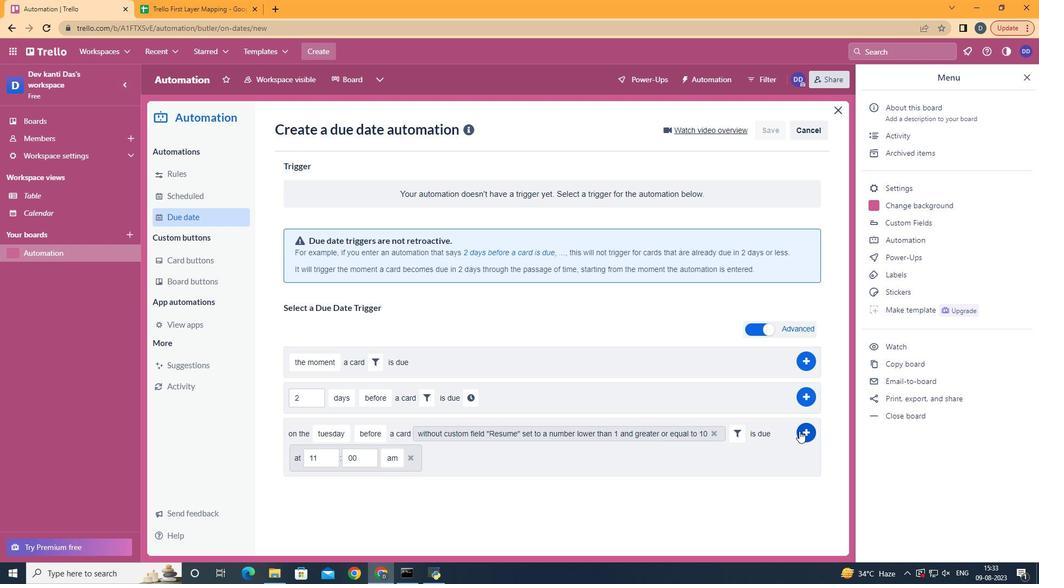 
Action: Mouse pressed left at (802, 434)
Screenshot: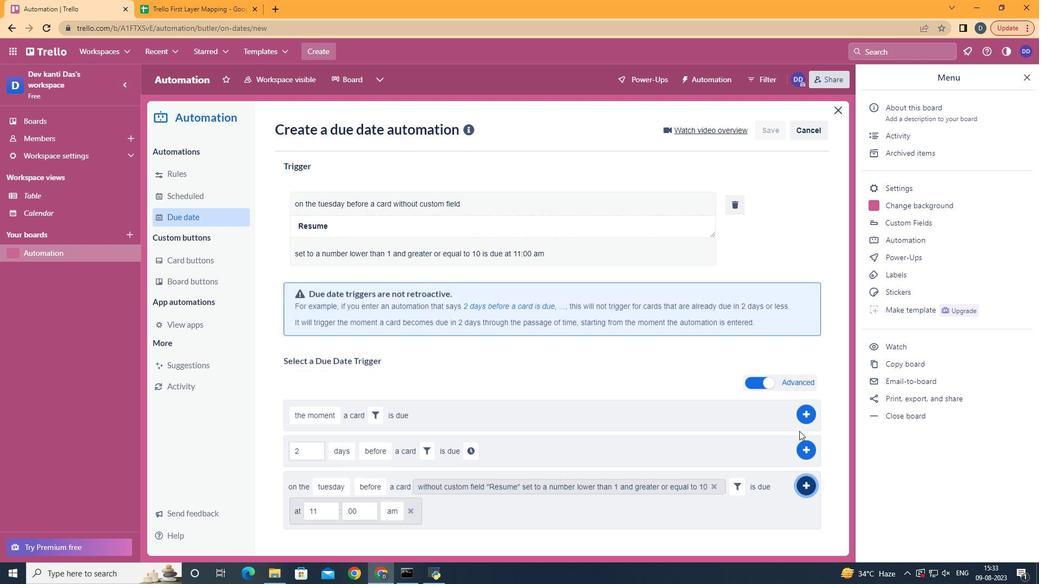 
Action: Mouse moved to (518, 267)
Screenshot: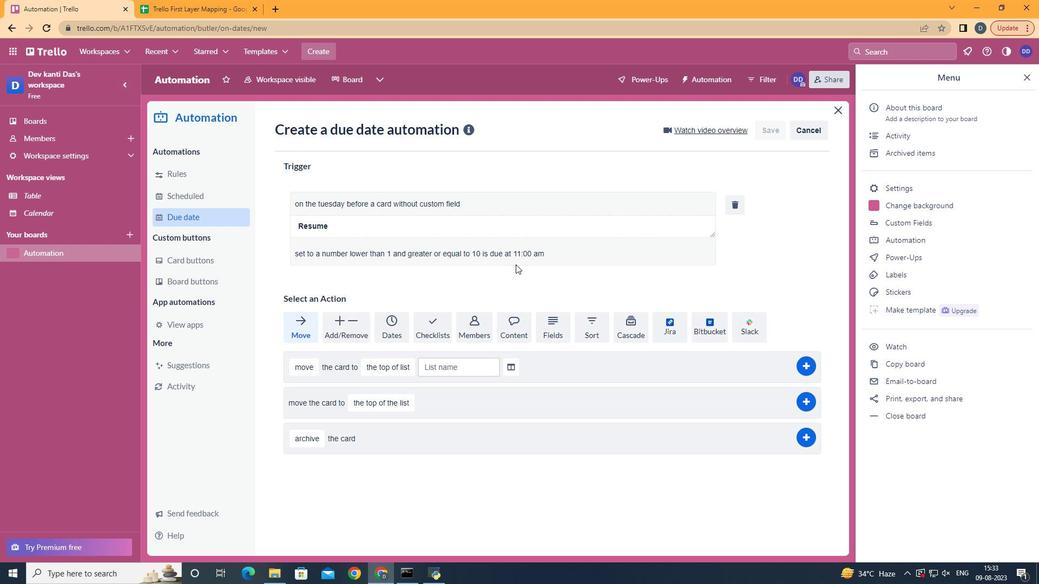 
